 Task: Configure the mobile site spacing within the builder.
Action: Mouse moved to (1002, 74)
Screenshot: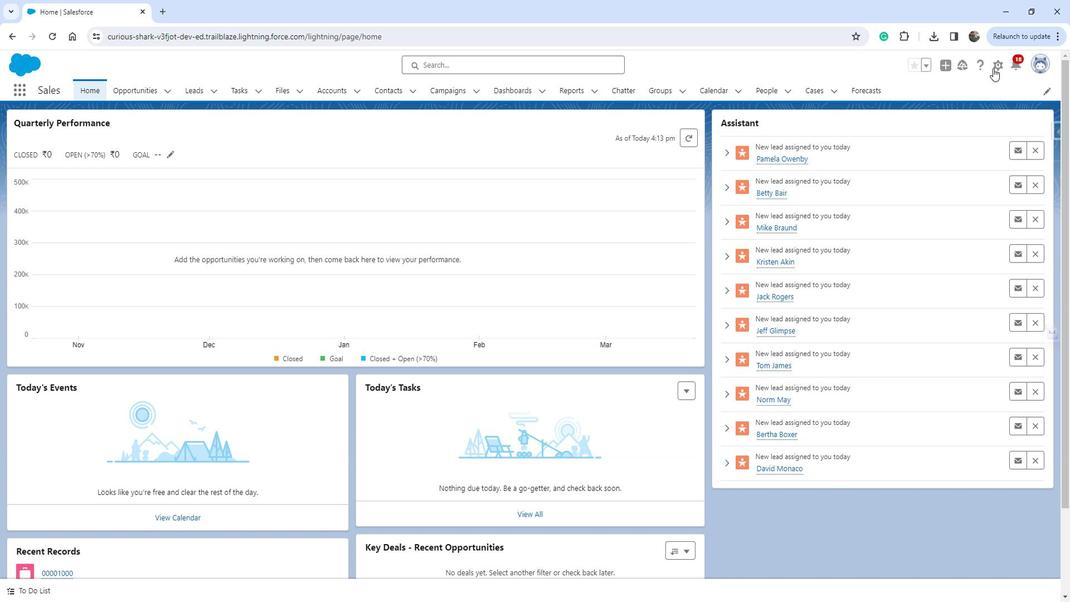 
Action: Mouse pressed left at (1002, 74)
Screenshot: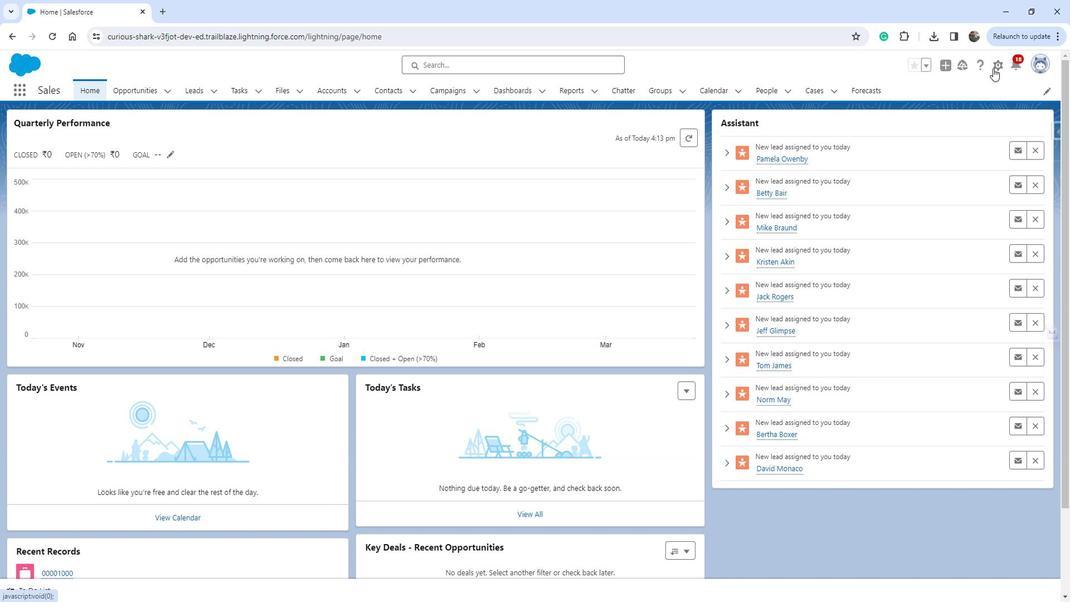 
Action: Mouse moved to (965, 108)
Screenshot: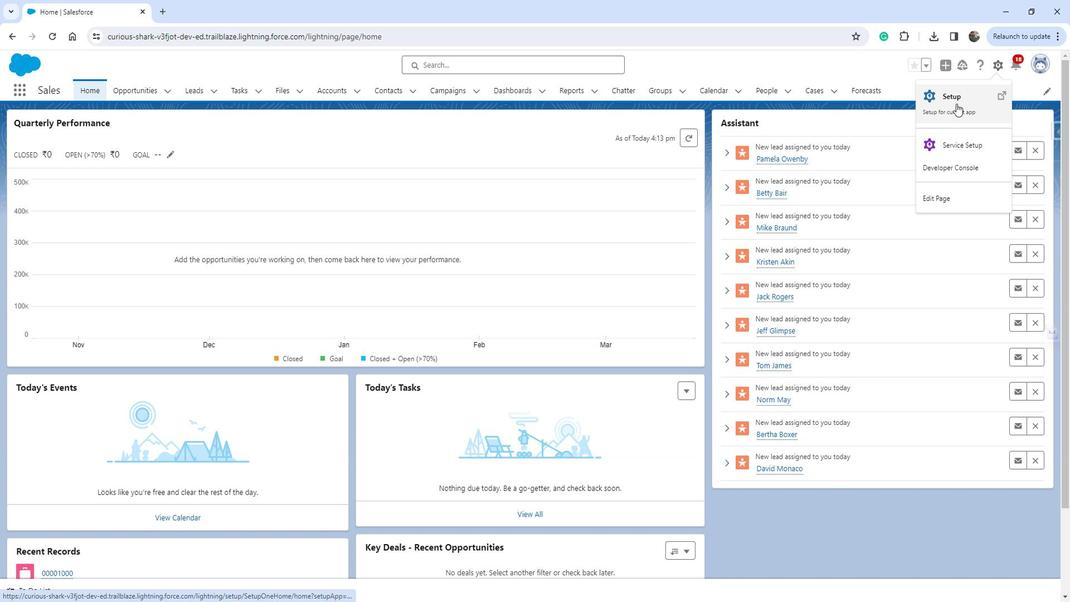 
Action: Mouse pressed left at (965, 108)
Screenshot: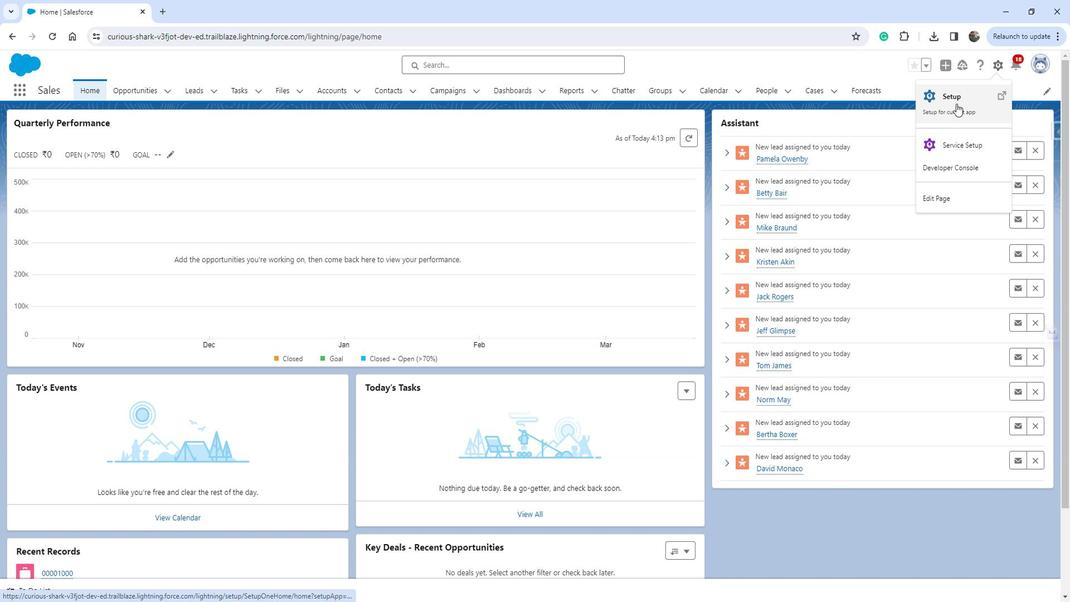 
Action: Mouse moved to (50, 443)
Screenshot: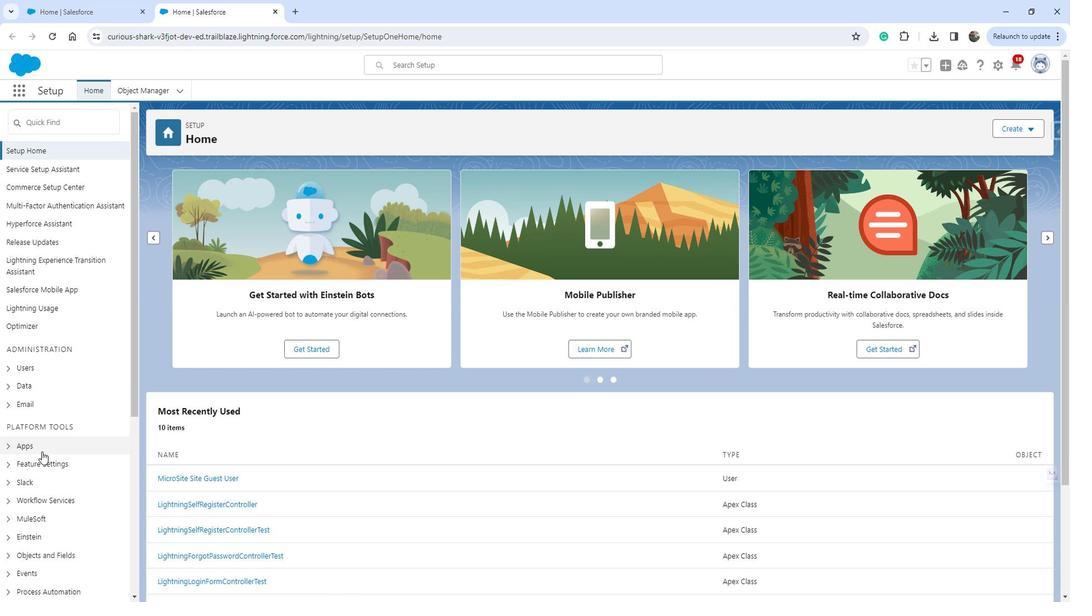 
Action: Mouse scrolled (50, 443) with delta (0, 0)
Screenshot: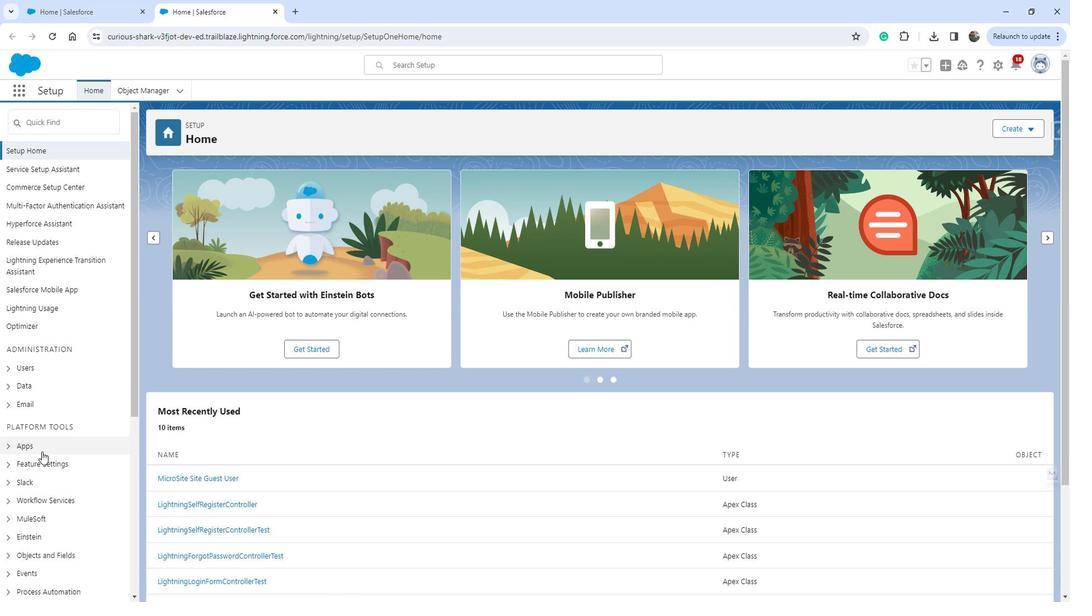 
Action: Mouse scrolled (50, 443) with delta (0, 0)
Screenshot: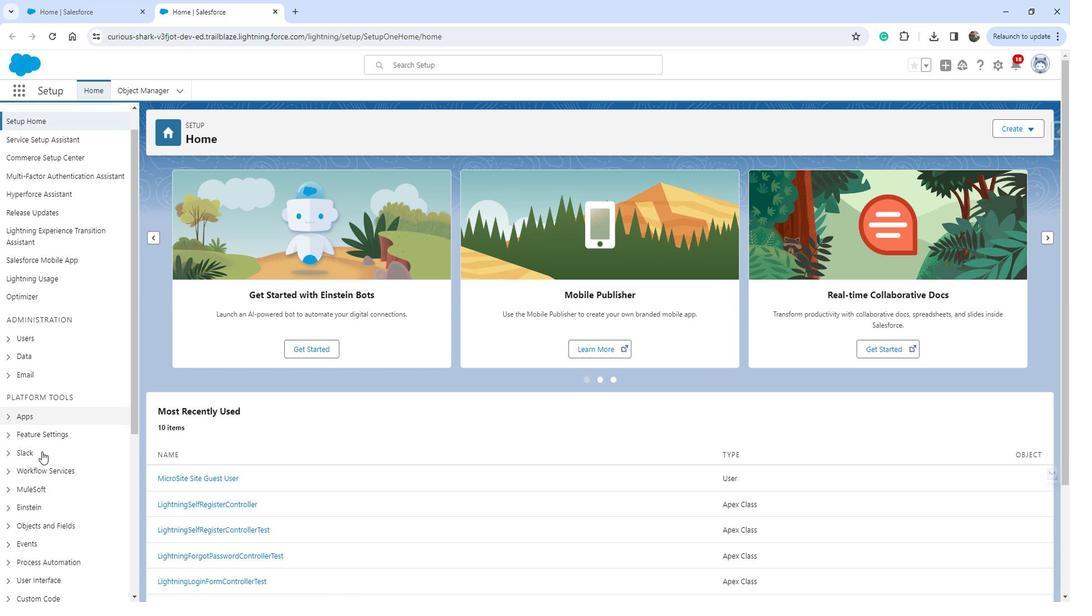
Action: Mouse moved to (52, 439)
Screenshot: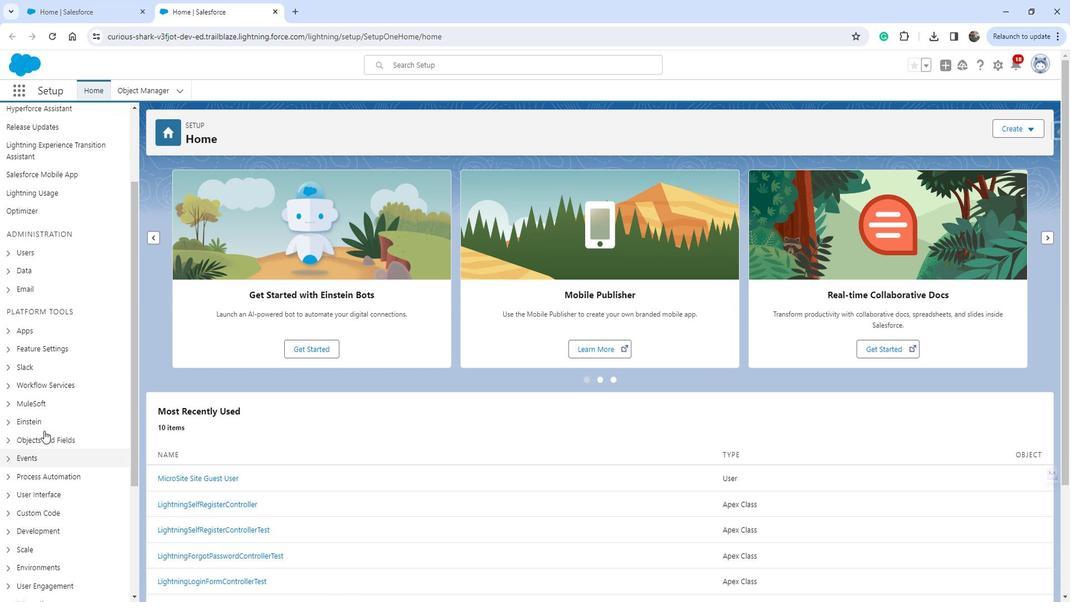 
Action: Mouse scrolled (52, 438) with delta (0, 0)
Screenshot: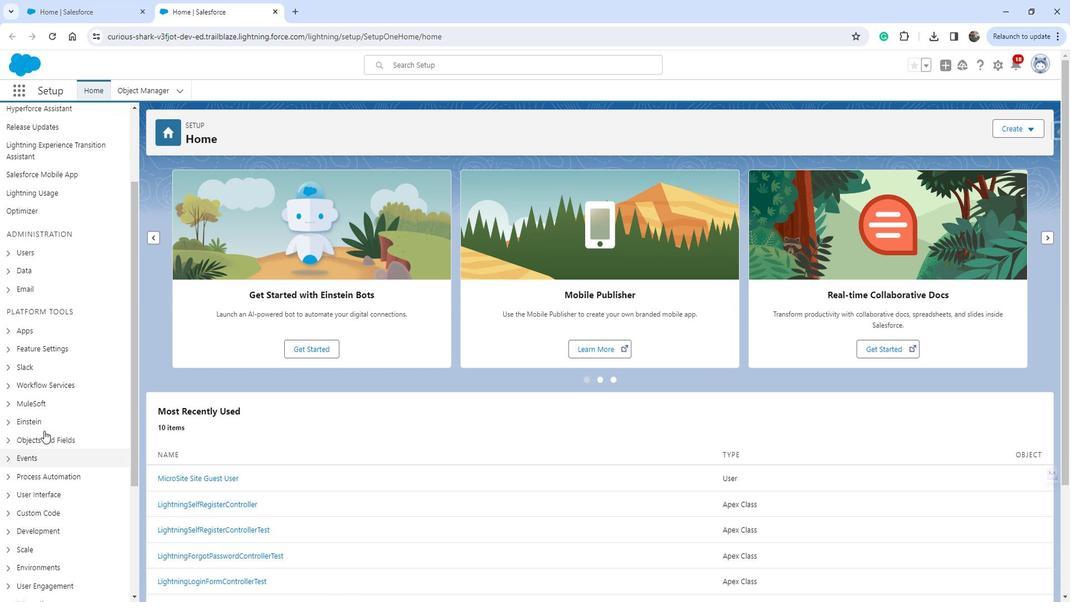 
Action: Mouse moved to (67, 285)
Screenshot: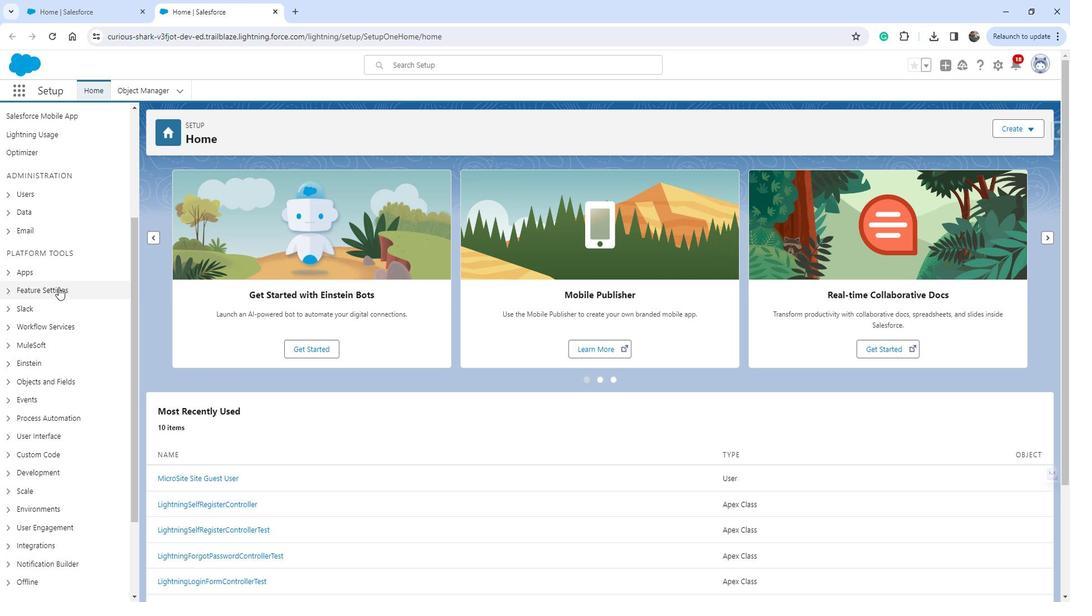 
Action: Mouse pressed left at (67, 285)
Screenshot: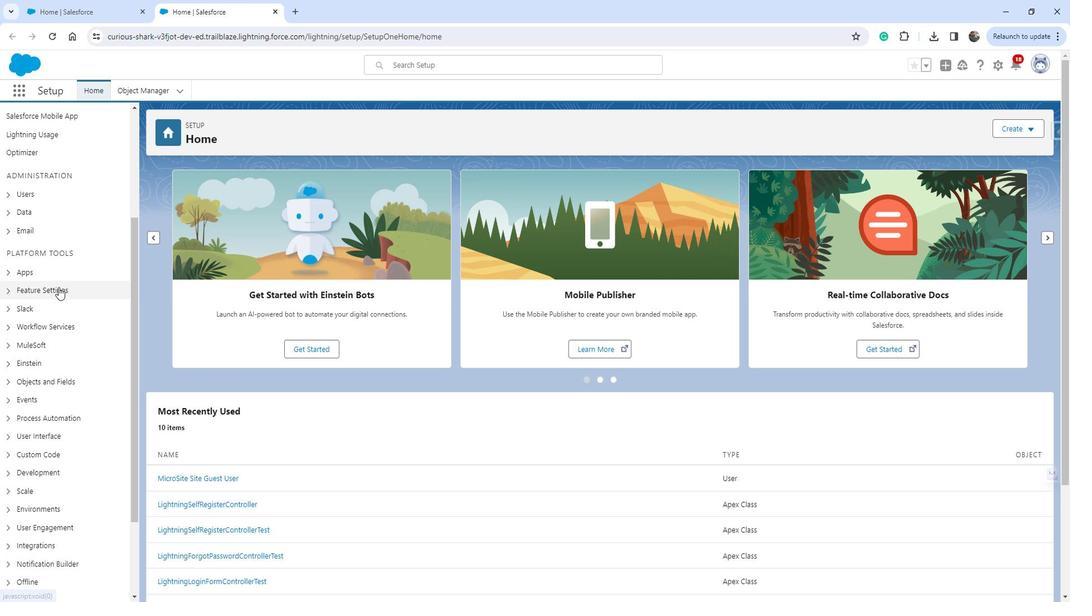 
Action: Mouse moved to (69, 378)
Screenshot: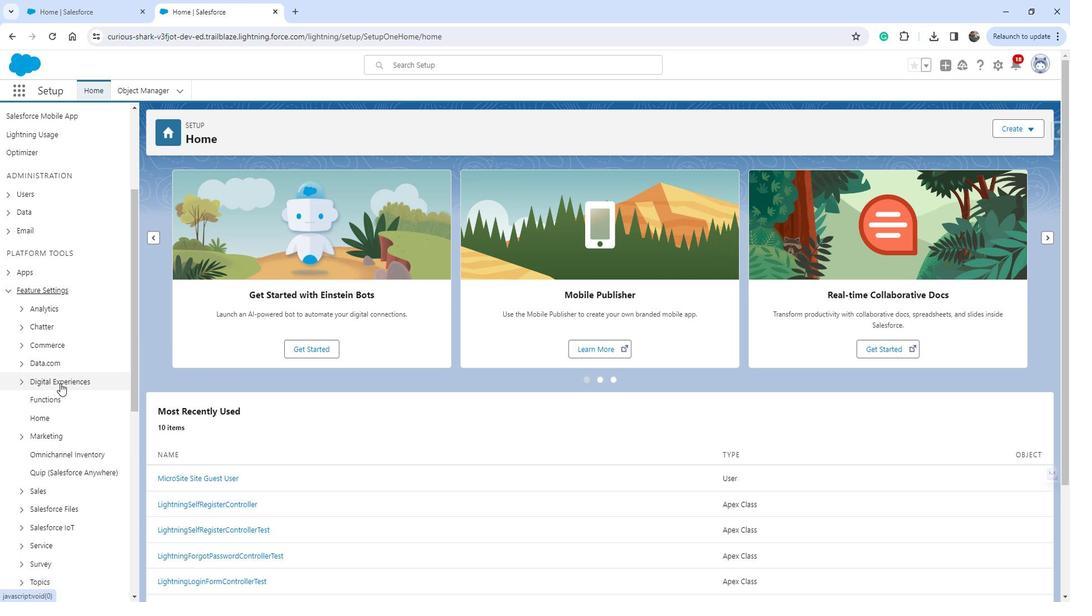 
Action: Mouse pressed left at (69, 378)
Screenshot: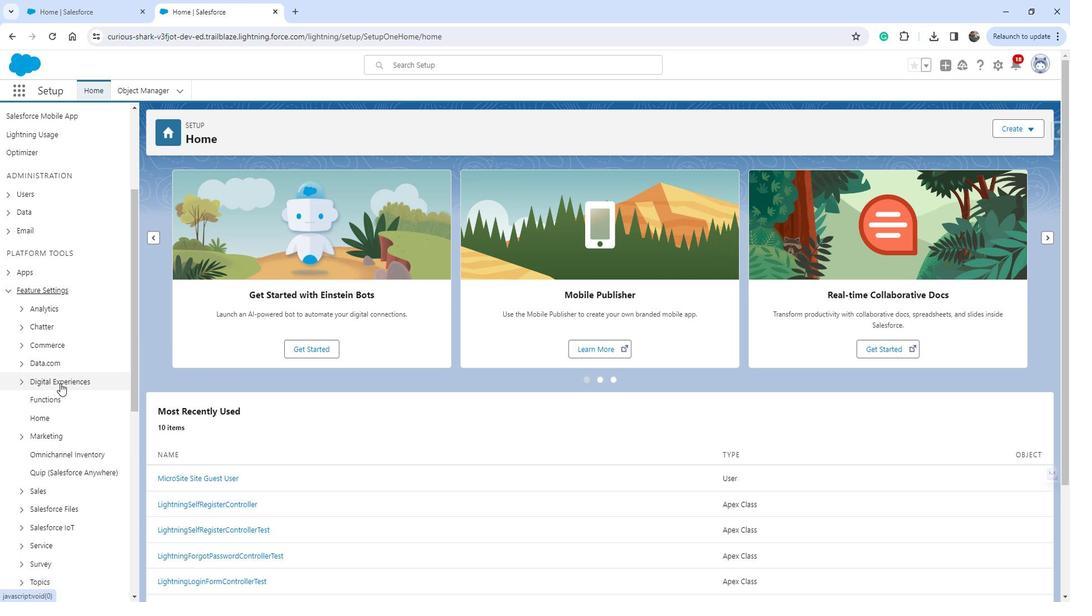 
Action: Mouse moved to (60, 390)
Screenshot: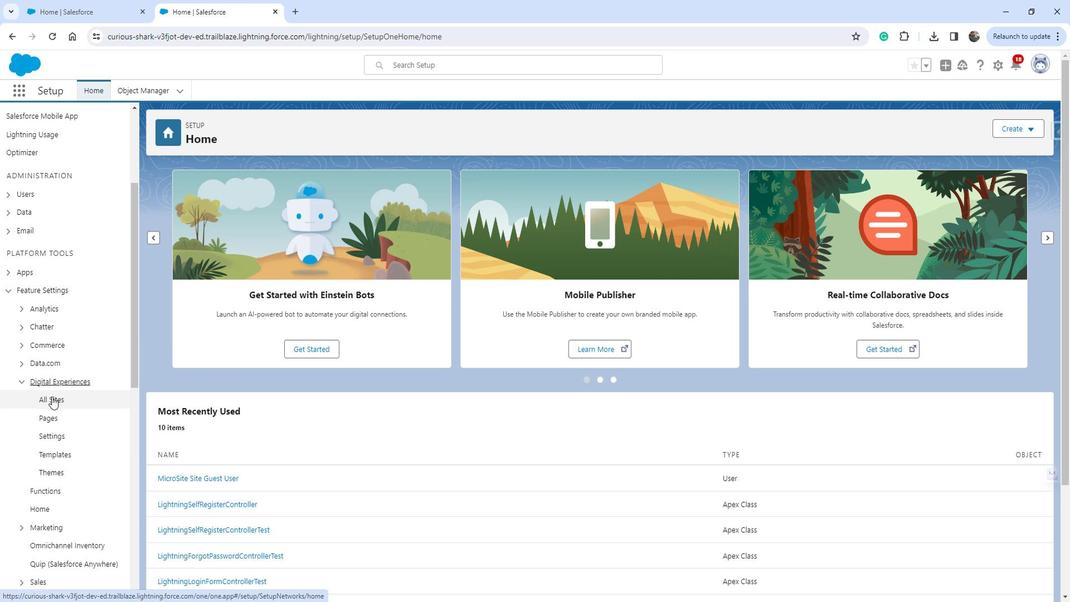 
Action: Mouse pressed left at (60, 390)
Screenshot: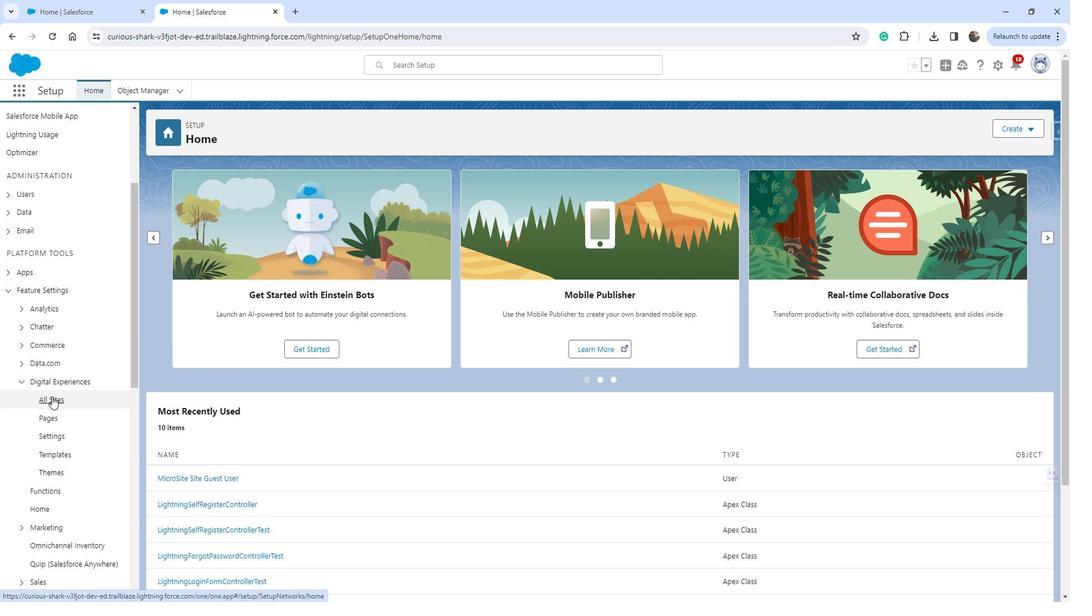 
Action: Mouse moved to (196, 267)
Screenshot: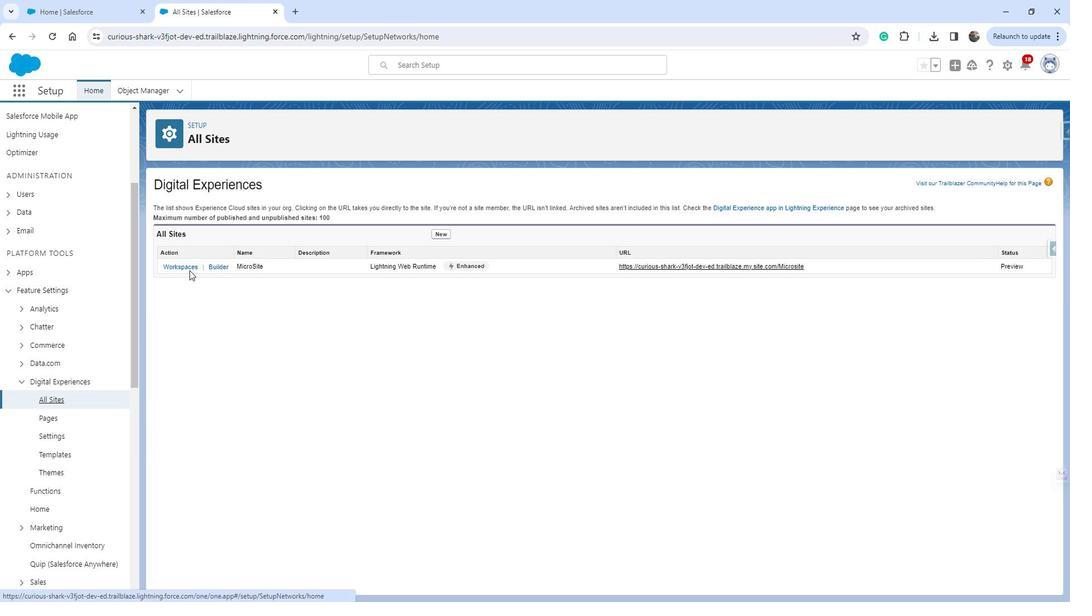 
Action: Mouse pressed left at (196, 267)
Screenshot: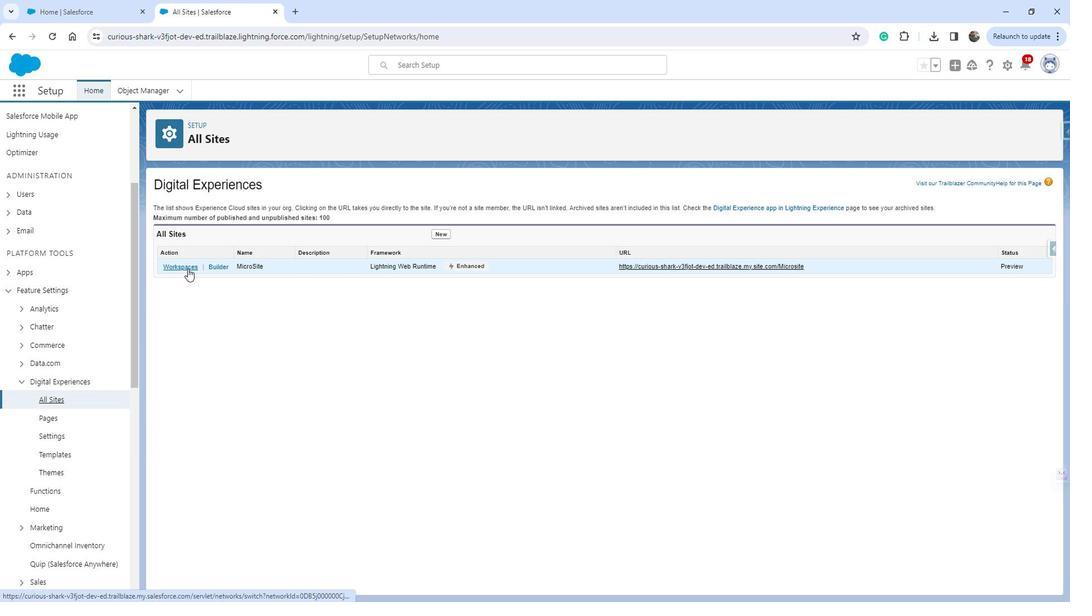 
Action: Mouse moved to (427, 295)
Screenshot: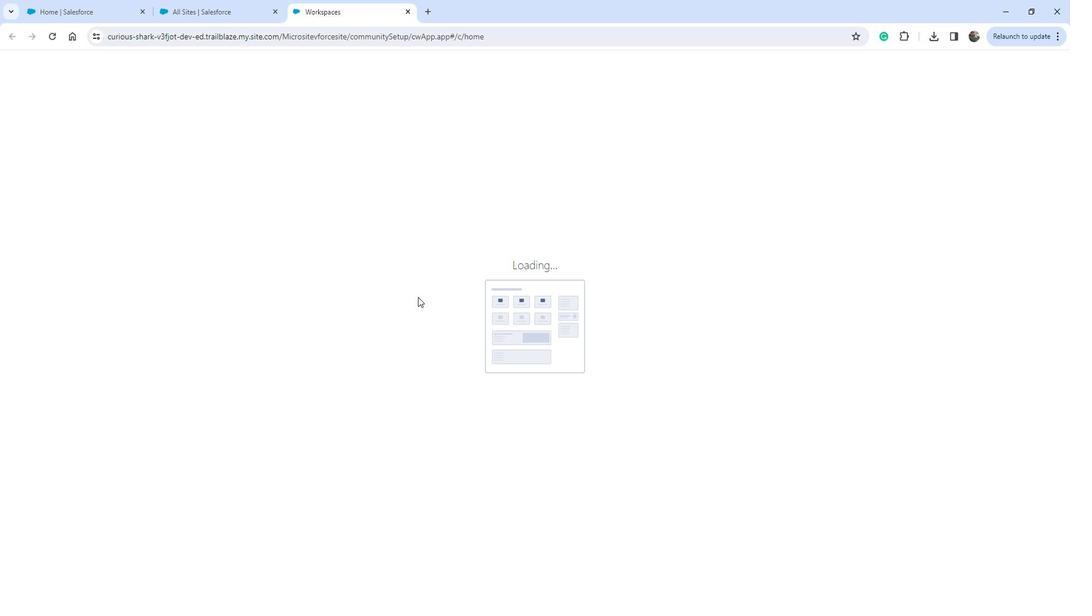 
Action: Mouse scrolled (427, 294) with delta (0, 0)
Screenshot: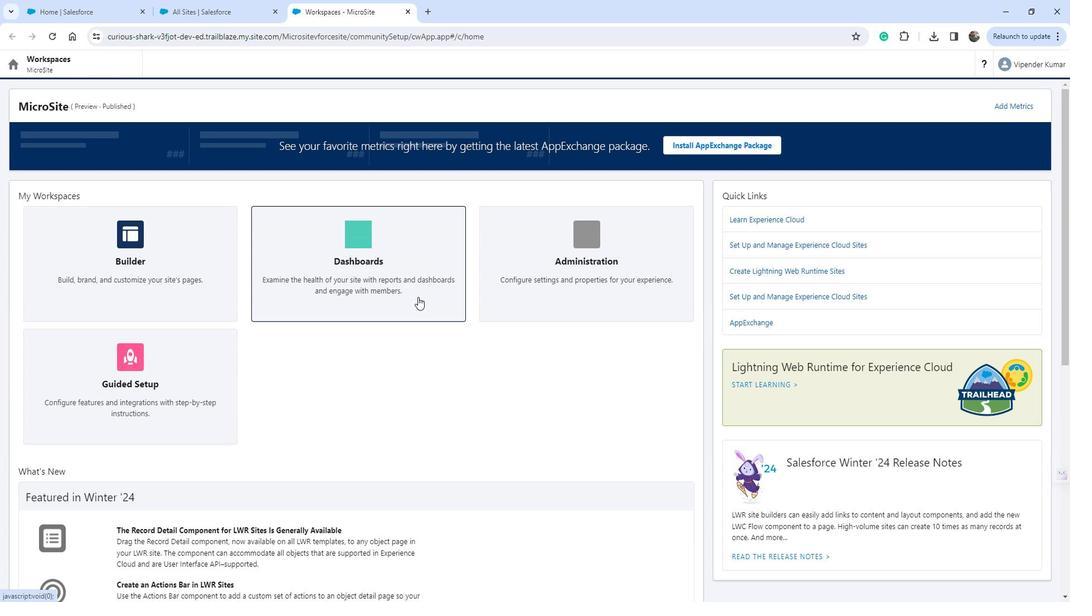
Action: Mouse scrolled (427, 294) with delta (0, 0)
Screenshot: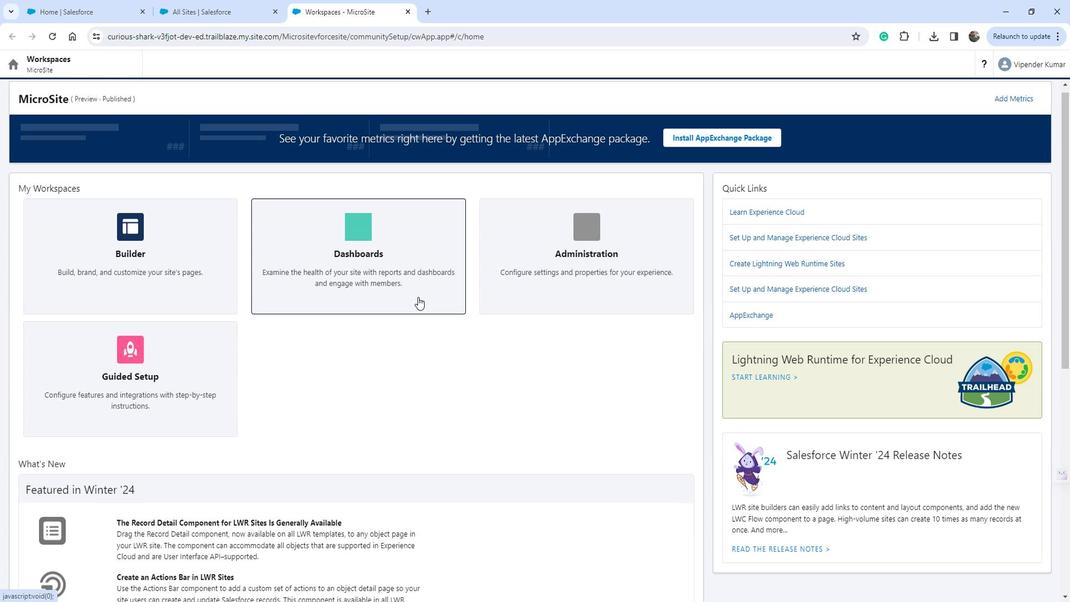 
Action: Mouse moved to (175, 158)
Screenshot: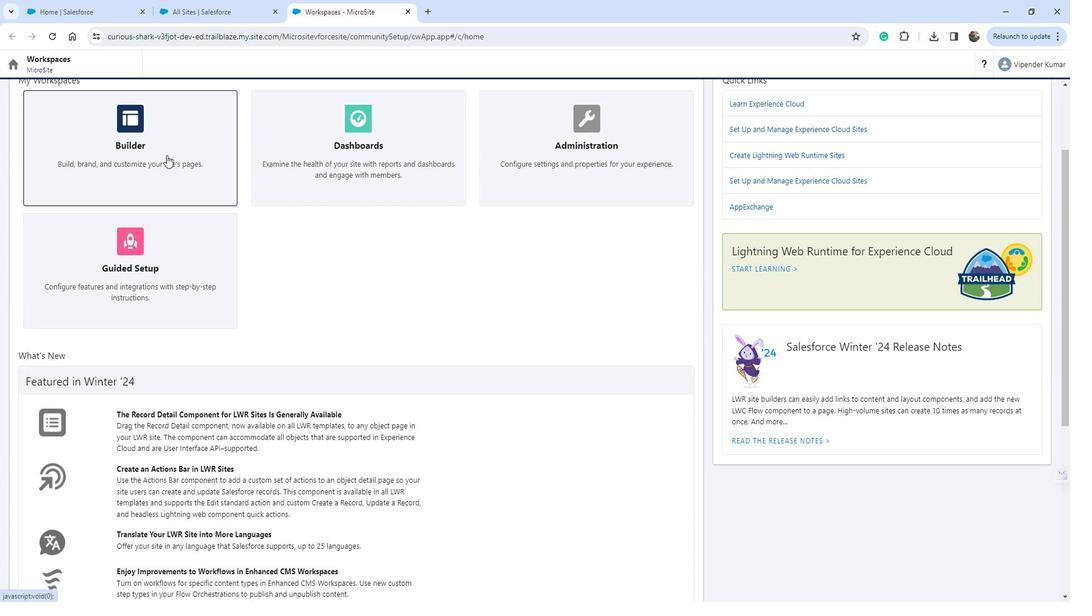
Action: Mouse pressed left at (175, 158)
Screenshot: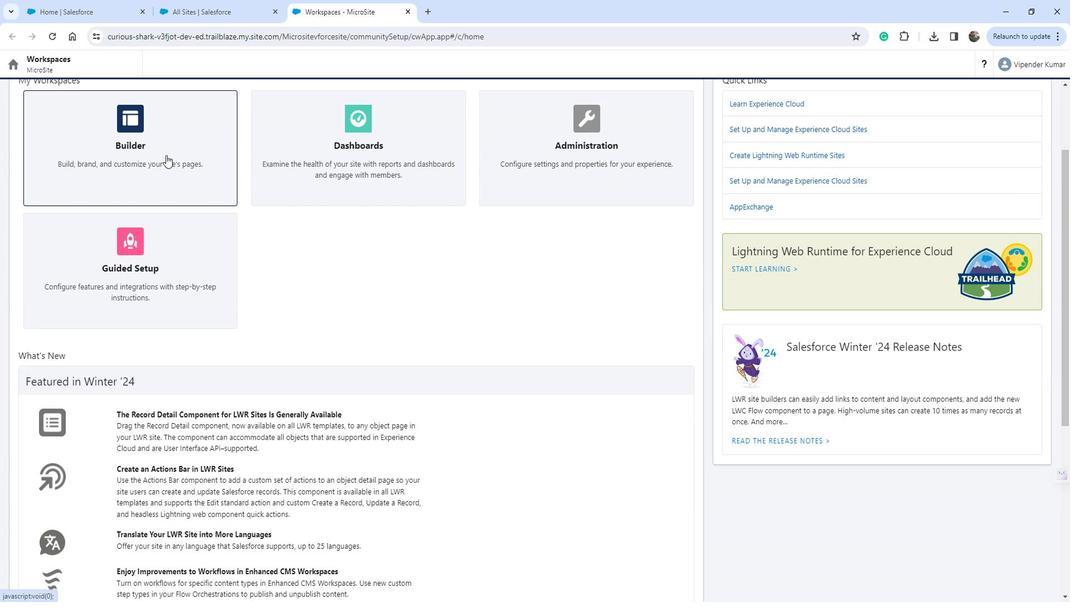 
Action: Mouse moved to (426, 260)
Screenshot: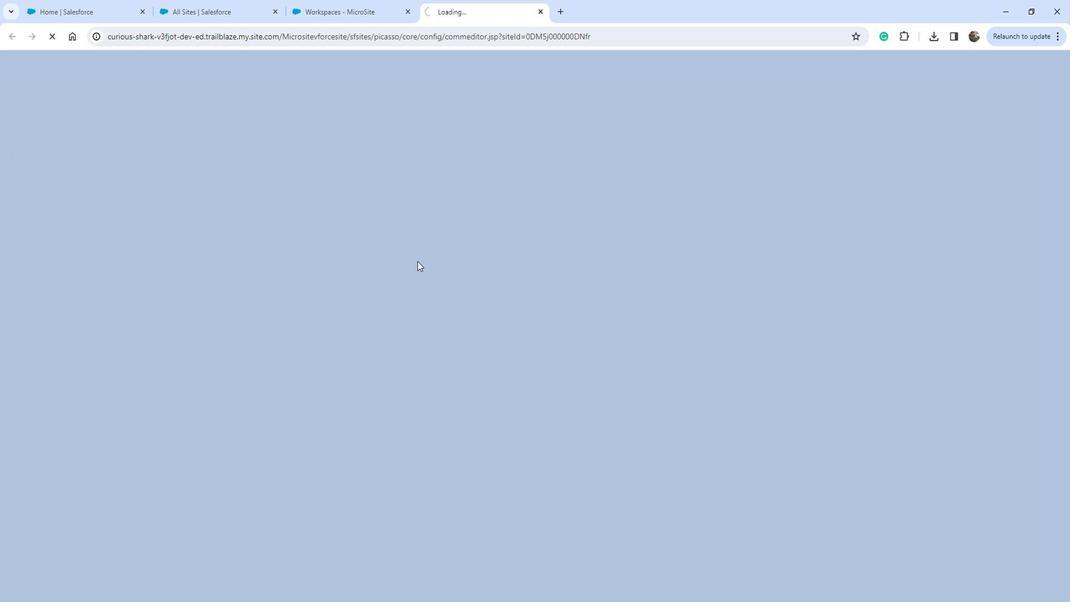 
Action: Mouse scrolled (426, 261) with delta (0, 0)
Screenshot: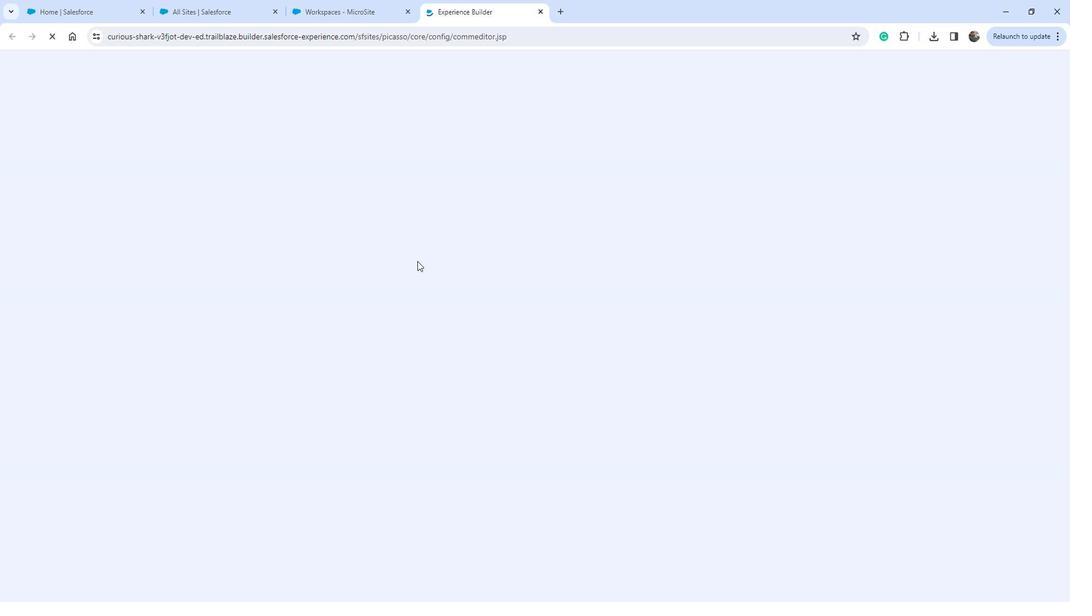 
Action: Mouse moved to (29, 138)
Screenshot: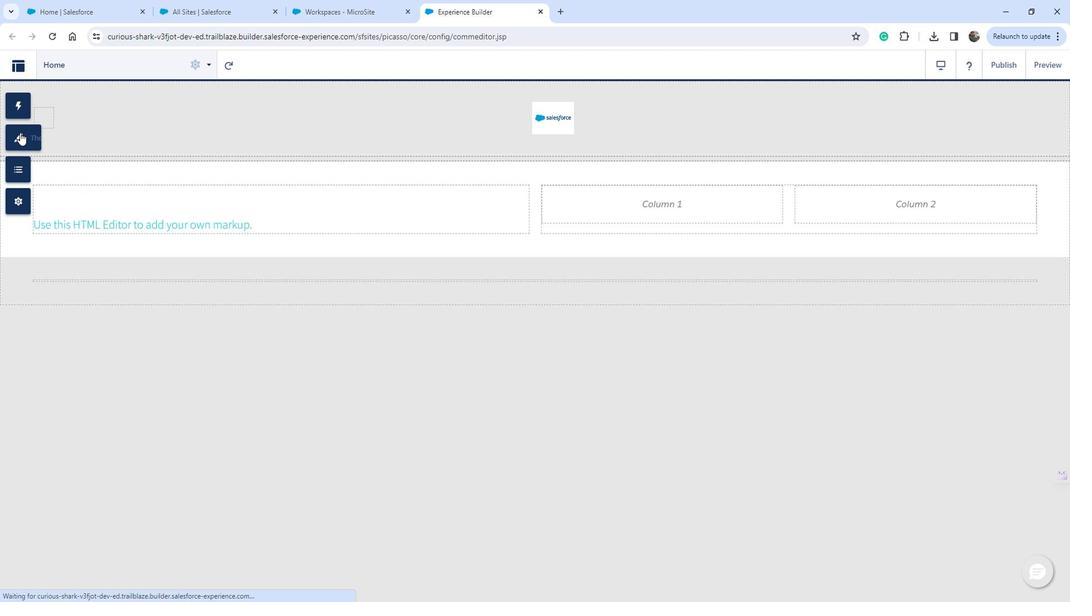 
Action: Mouse pressed left at (29, 138)
Screenshot: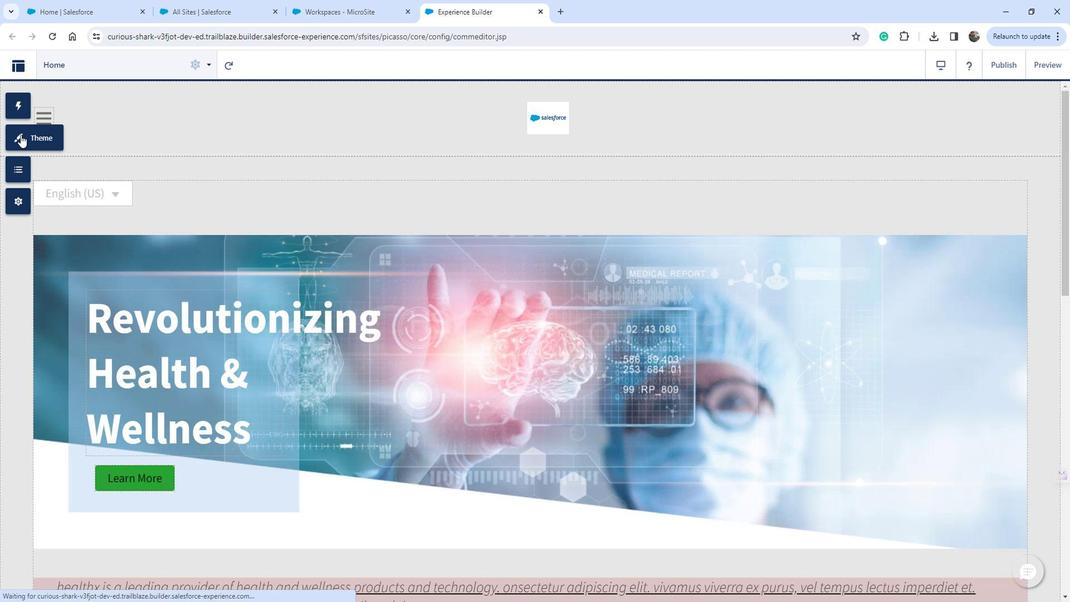 
Action: Mouse moved to (147, 200)
Screenshot: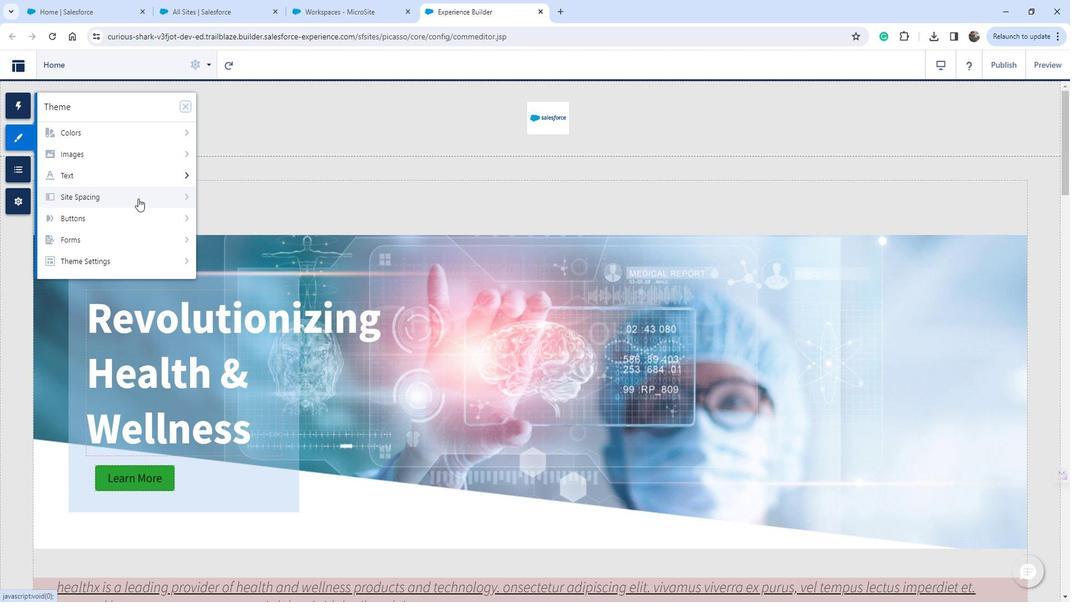 
Action: Mouse pressed left at (147, 200)
Screenshot: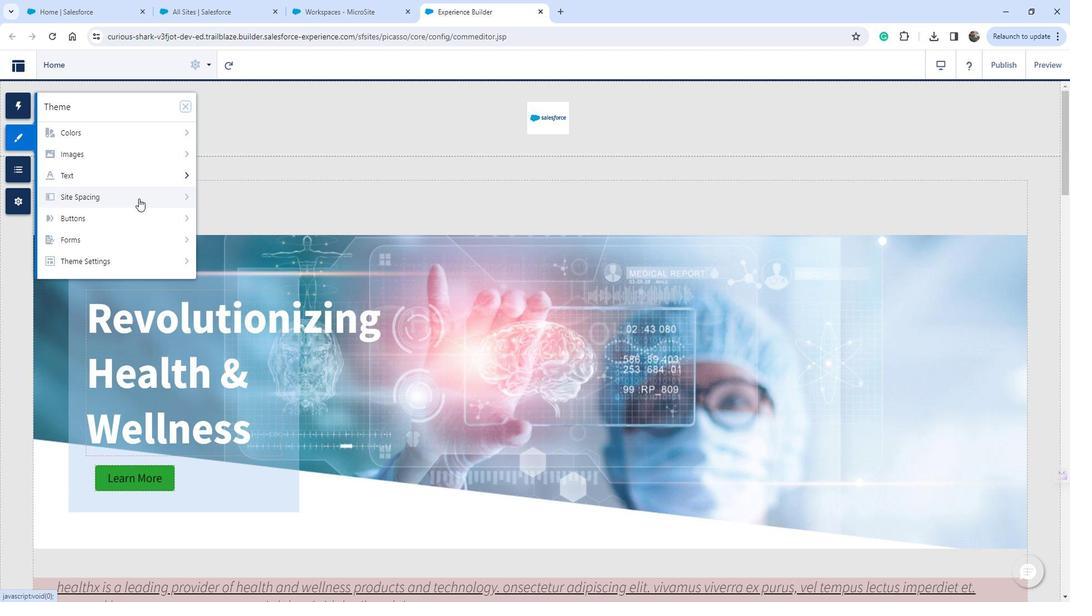 
Action: Mouse moved to (165, 132)
Screenshot: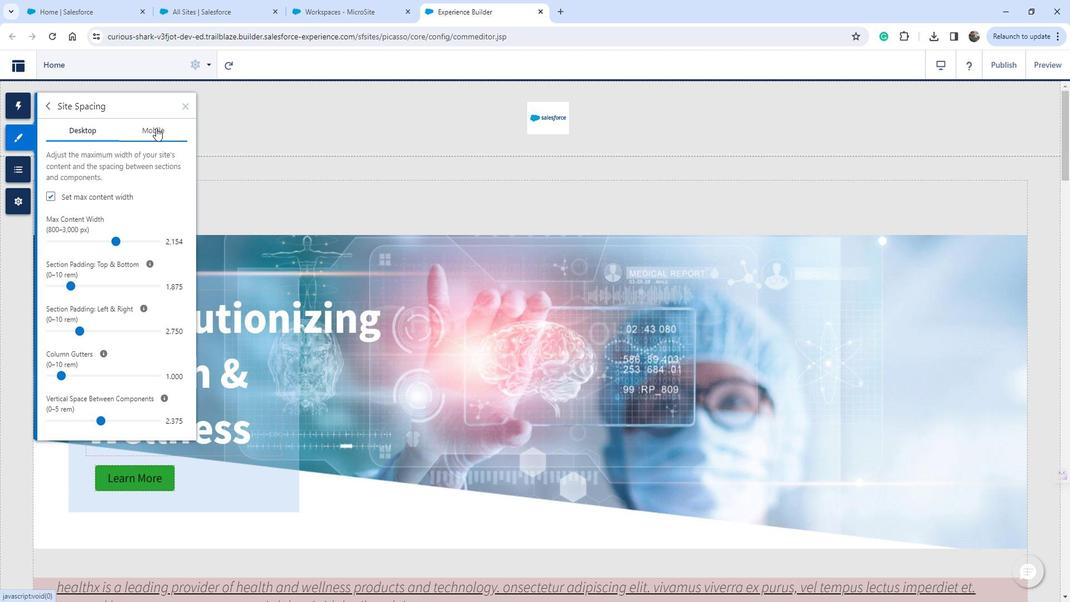 
Action: Mouse pressed left at (165, 132)
Screenshot: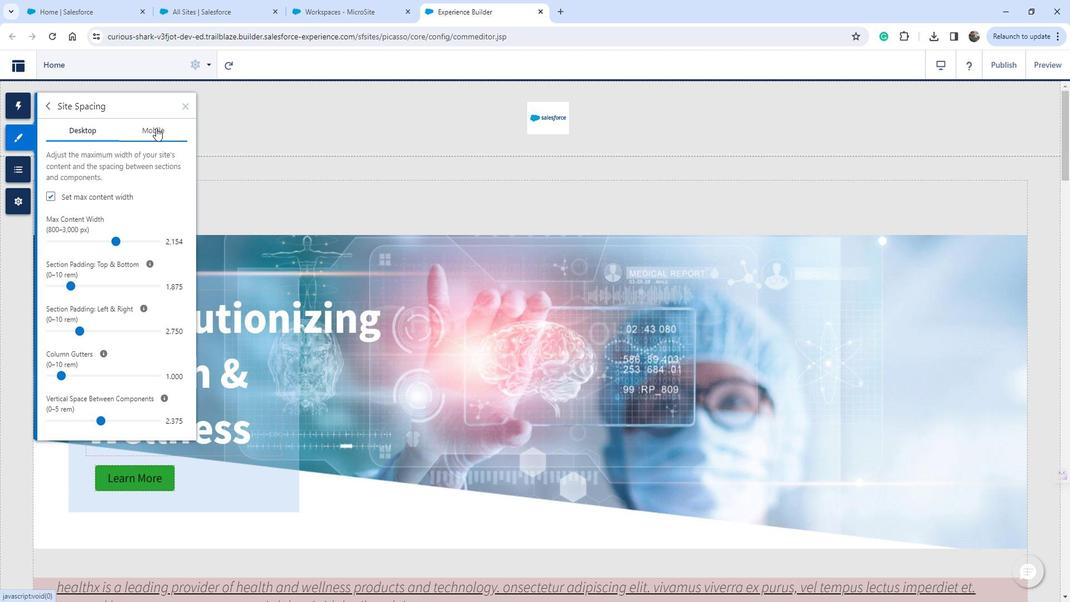 
Action: Mouse moved to (93, 197)
Screenshot: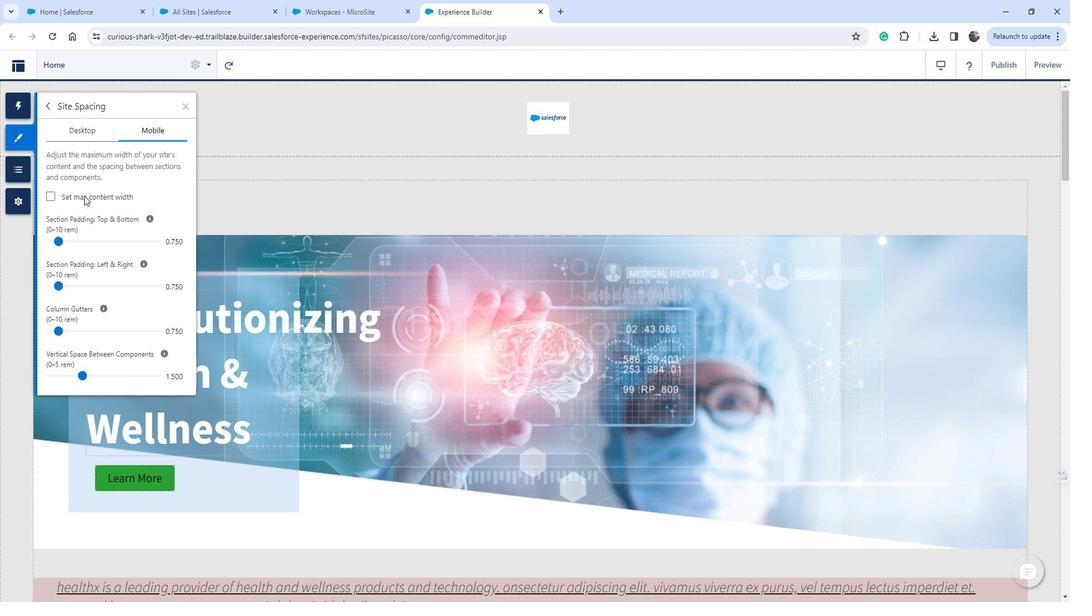 
Action: Mouse pressed left at (93, 197)
Screenshot: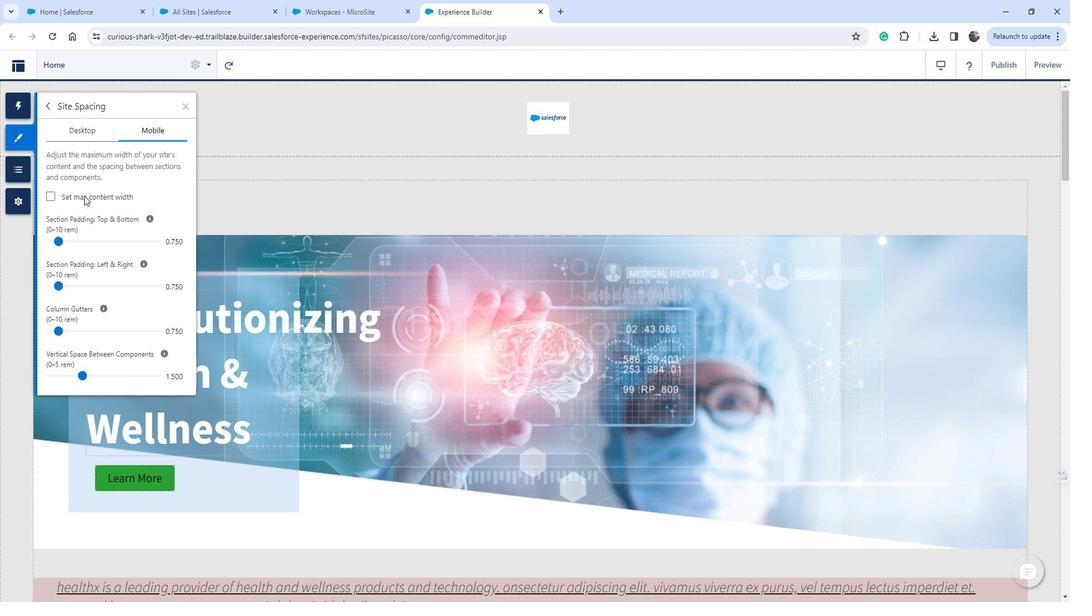 
Action: Mouse moved to (116, 239)
Screenshot: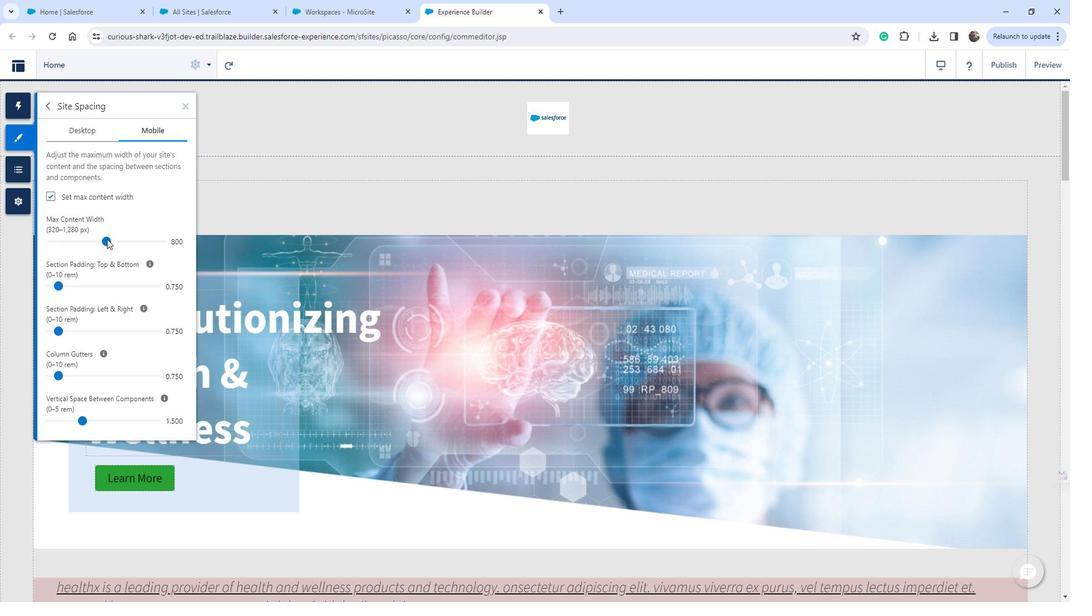 
Action: Mouse pressed left at (116, 239)
Screenshot: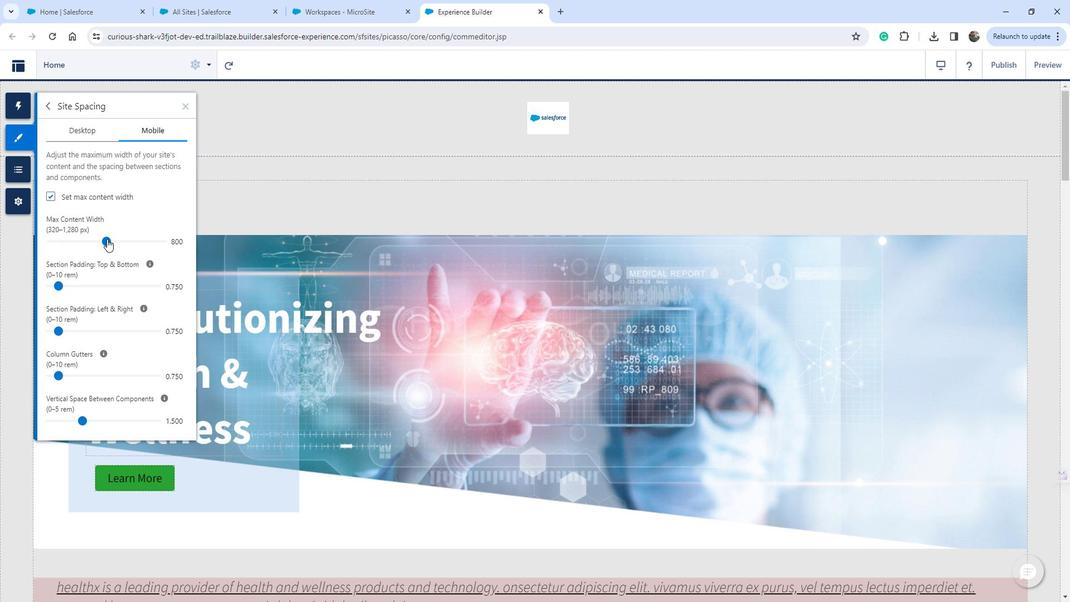 
Action: Mouse moved to (92, 412)
Screenshot: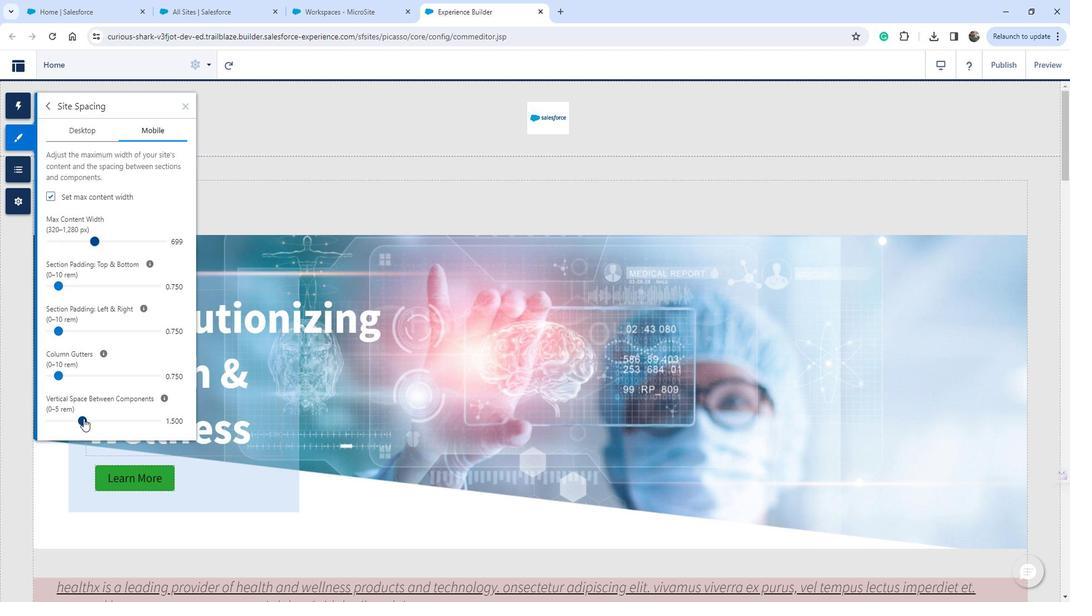 
Action: Mouse pressed left at (92, 412)
Screenshot: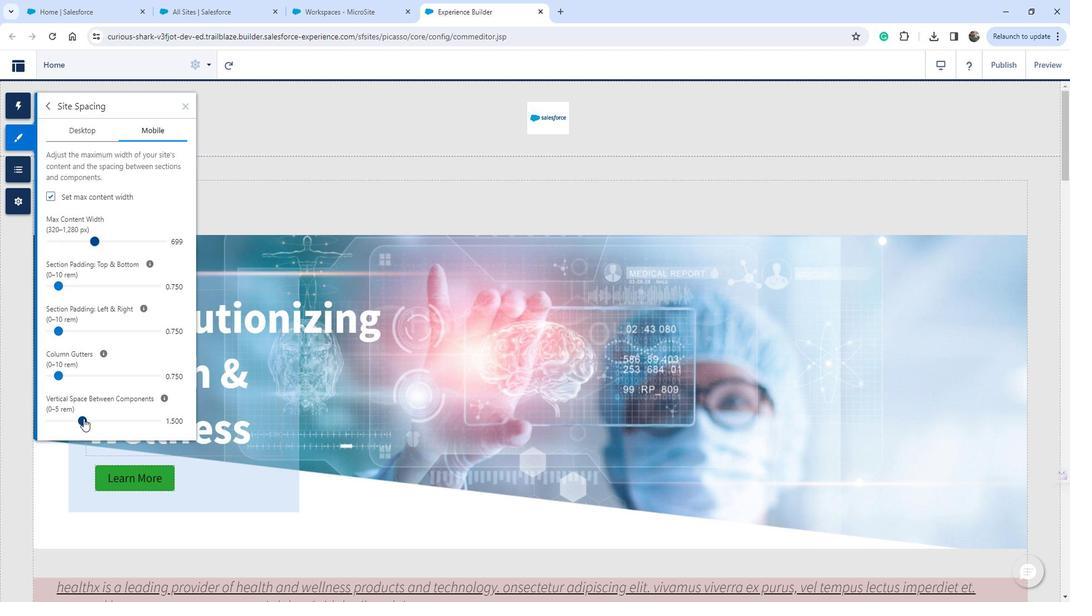 
Action: Mouse moved to (128, 374)
Screenshot: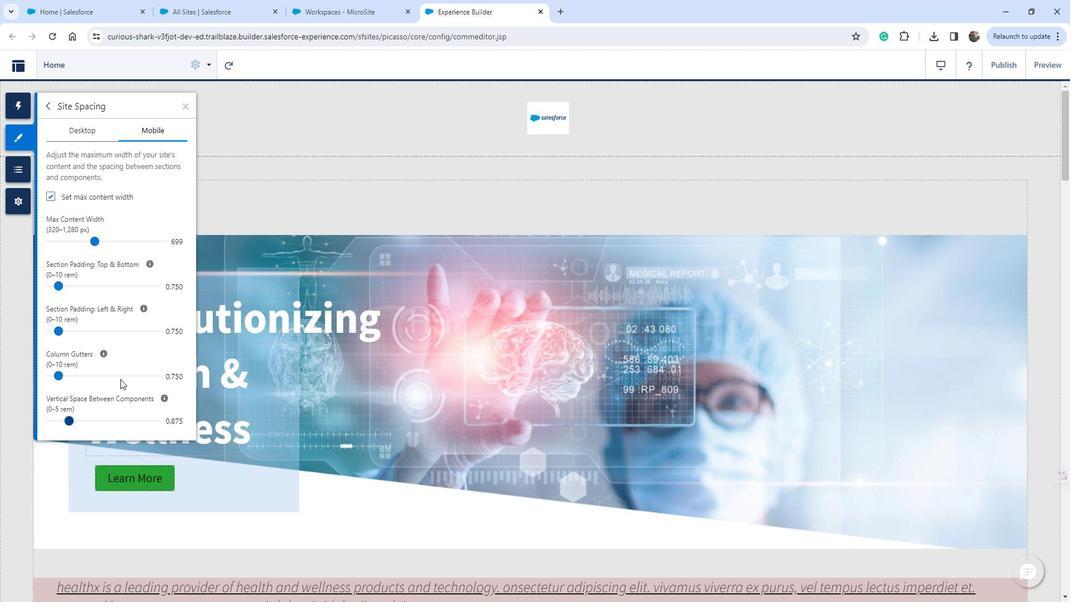 
